 Task: Join the video "Movie B.mp4"
Action: Mouse moved to (738, 290)
Screenshot: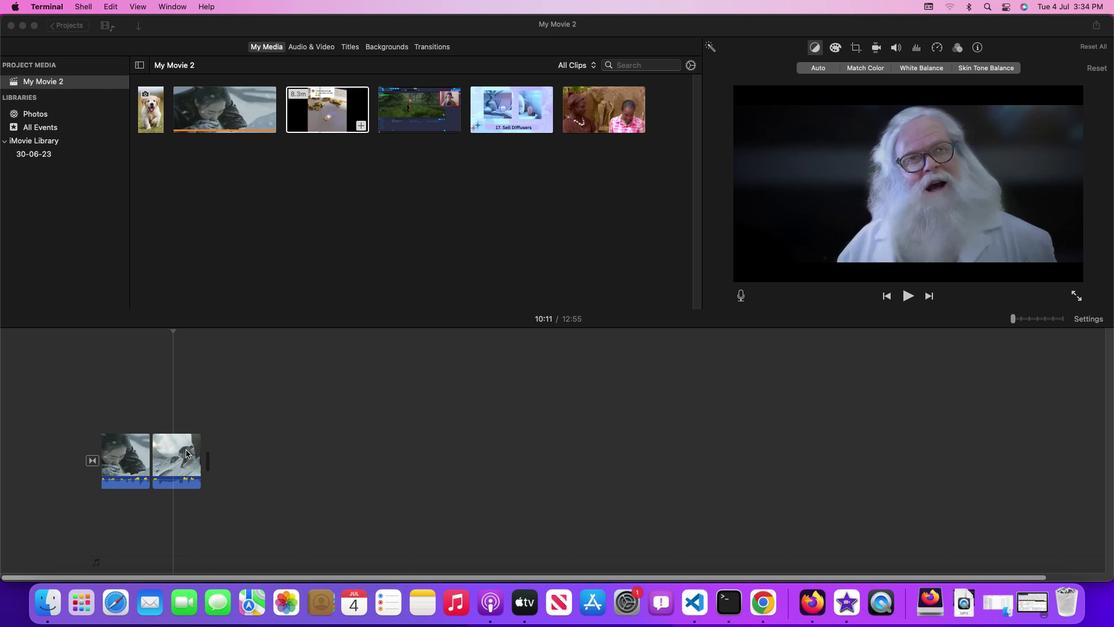 
Action: Mouse pressed left at (738, 290)
Screenshot: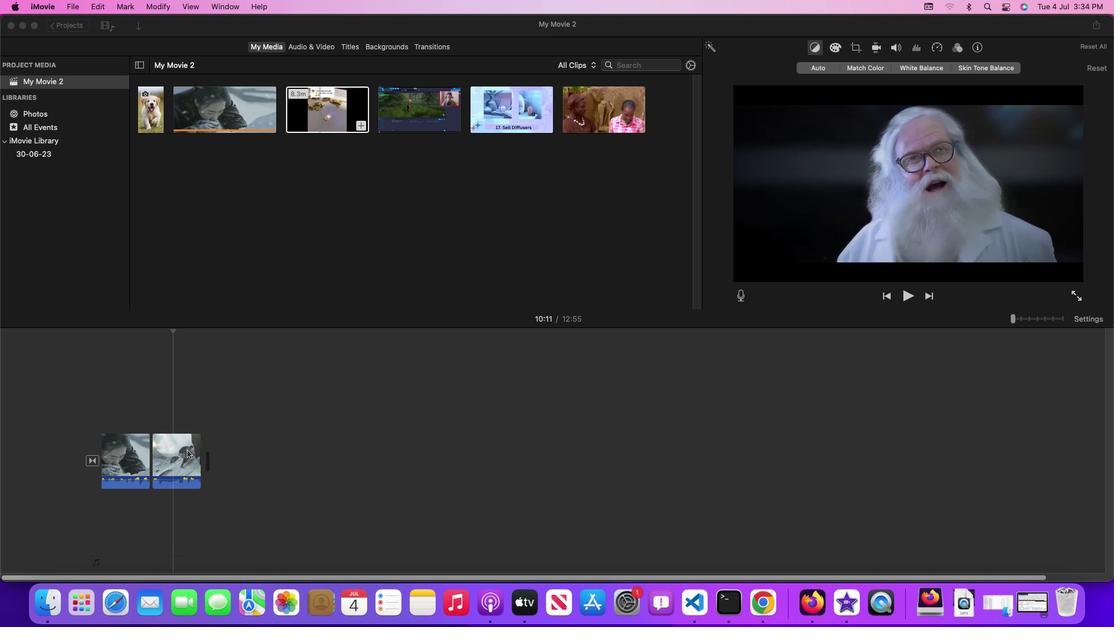 
Action: Mouse moved to (738, 290)
Screenshot: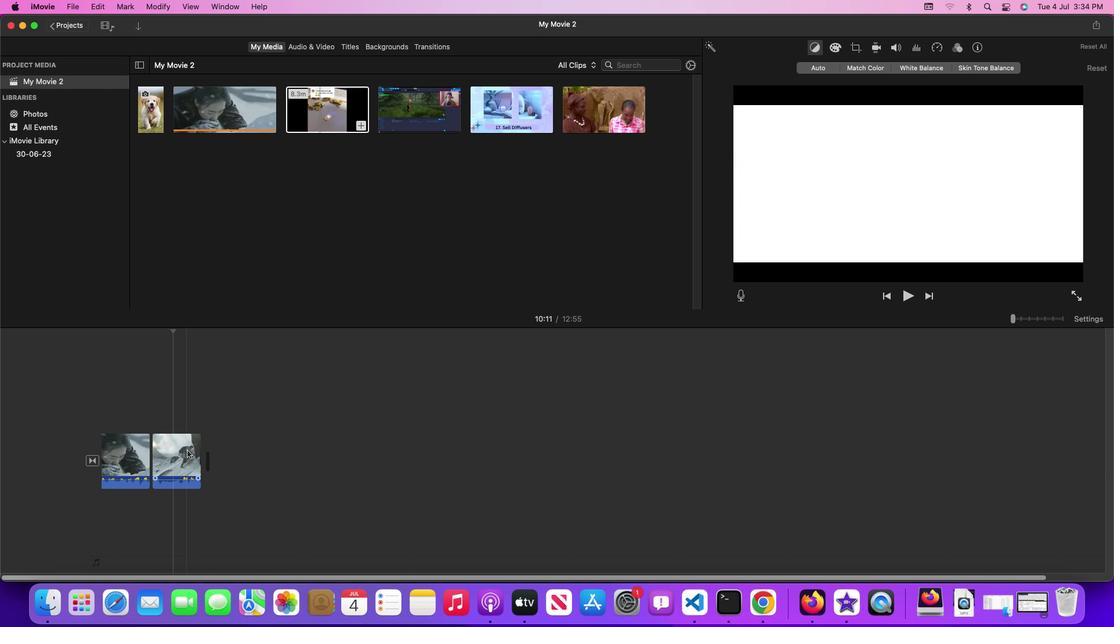 
Action: Mouse pressed left at (738, 290)
Screenshot: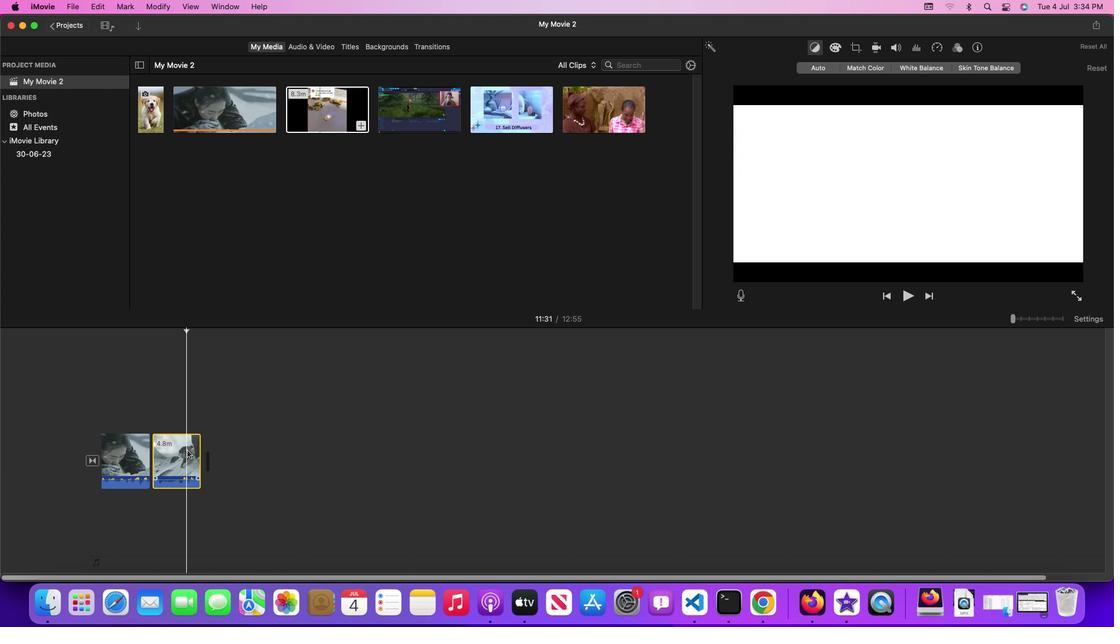 
Action: Mouse moved to (738, 290)
Screenshot: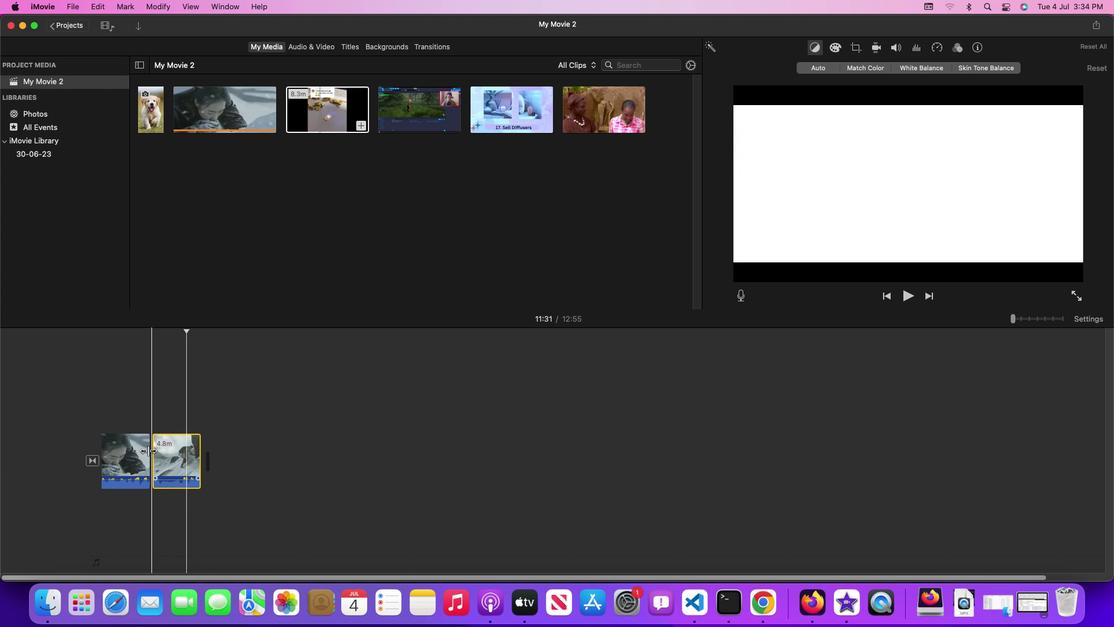 
Action: Key pressed Key.shift
Screenshot: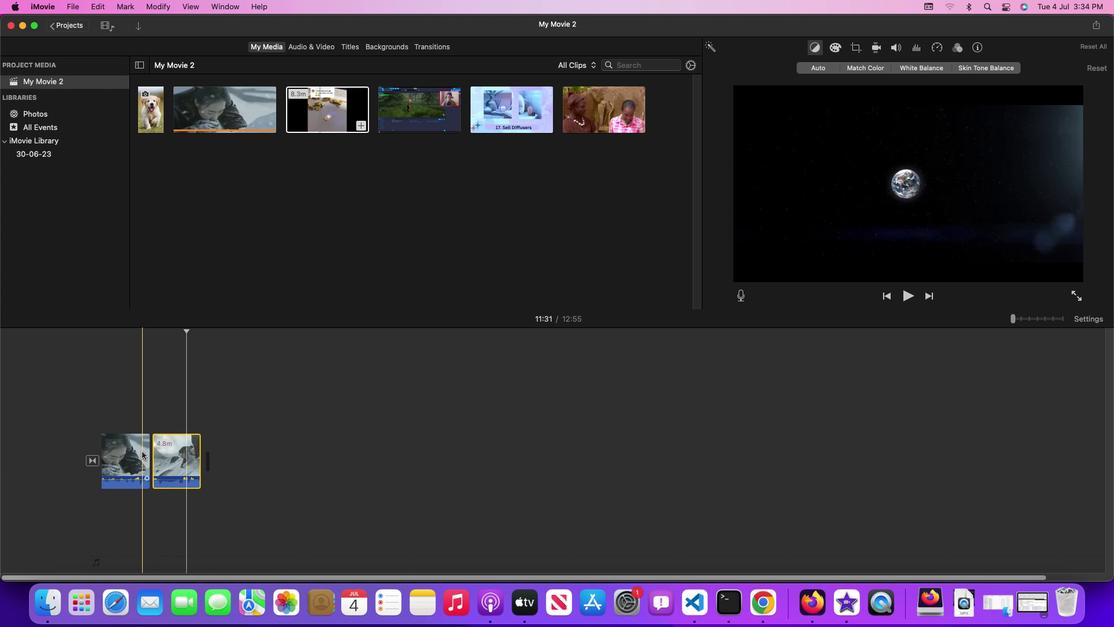 
Action: Mouse moved to (738, 290)
Screenshot: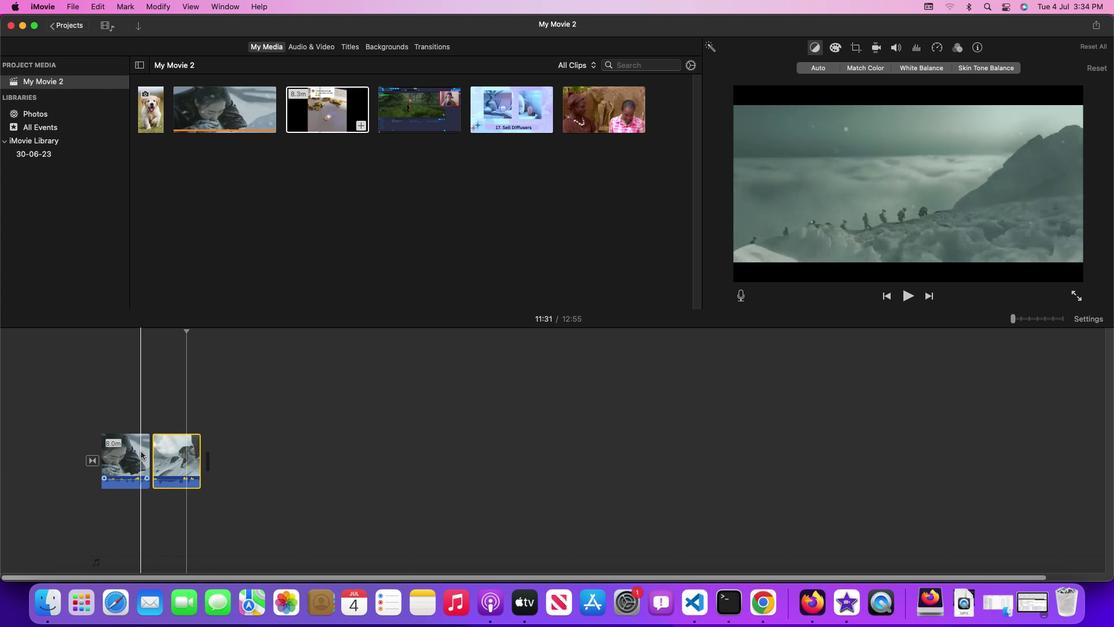
Action: Mouse pressed left at (738, 290)
Screenshot: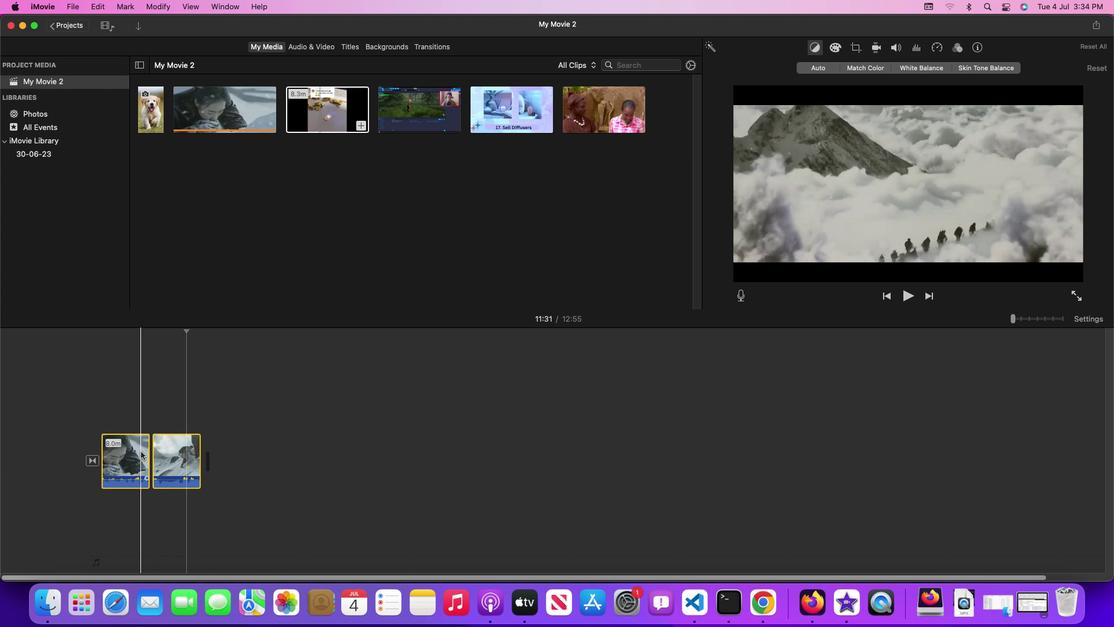 
Action: Mouse moved to (738, 290)
Screenshot: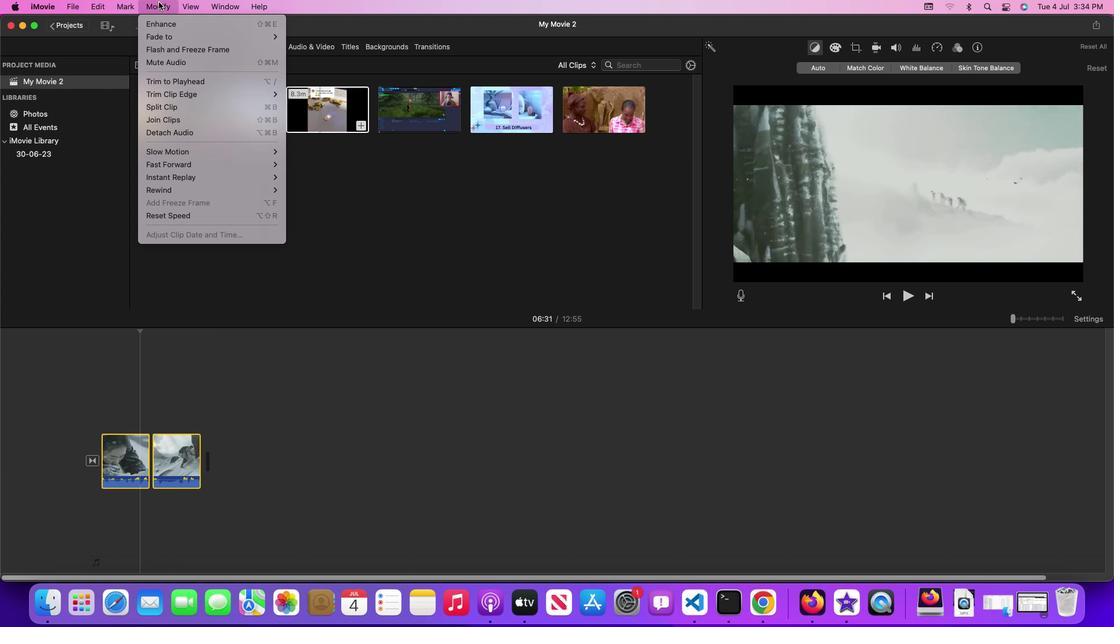 
Action: Mouse pressed left at (738, 290)
Screenshot: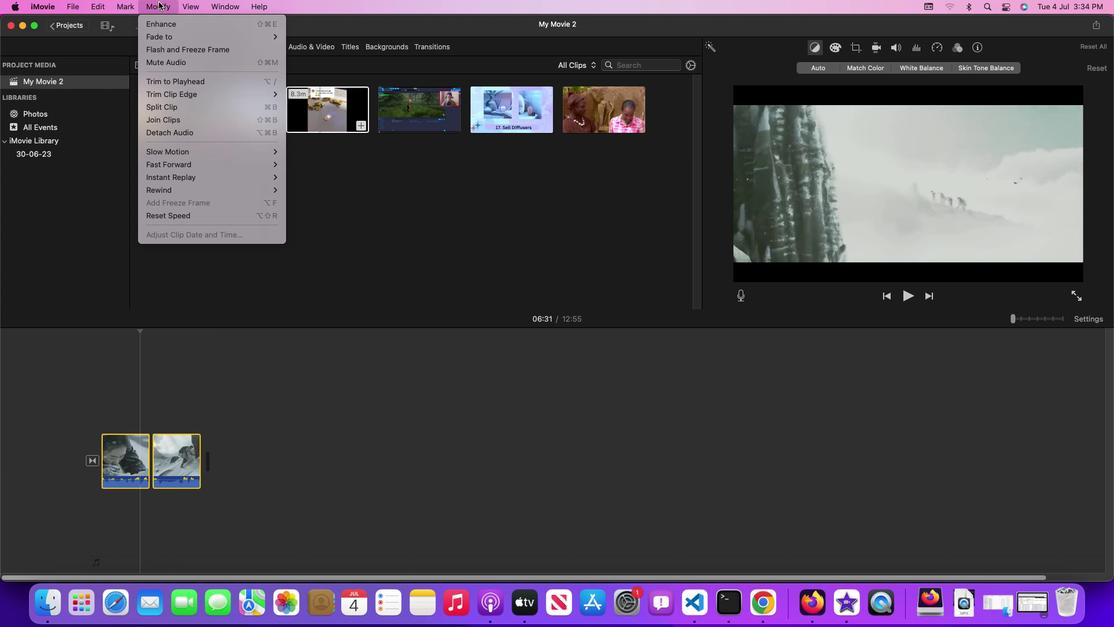
Action: Mouse moved to (738, 290)
Screenshot: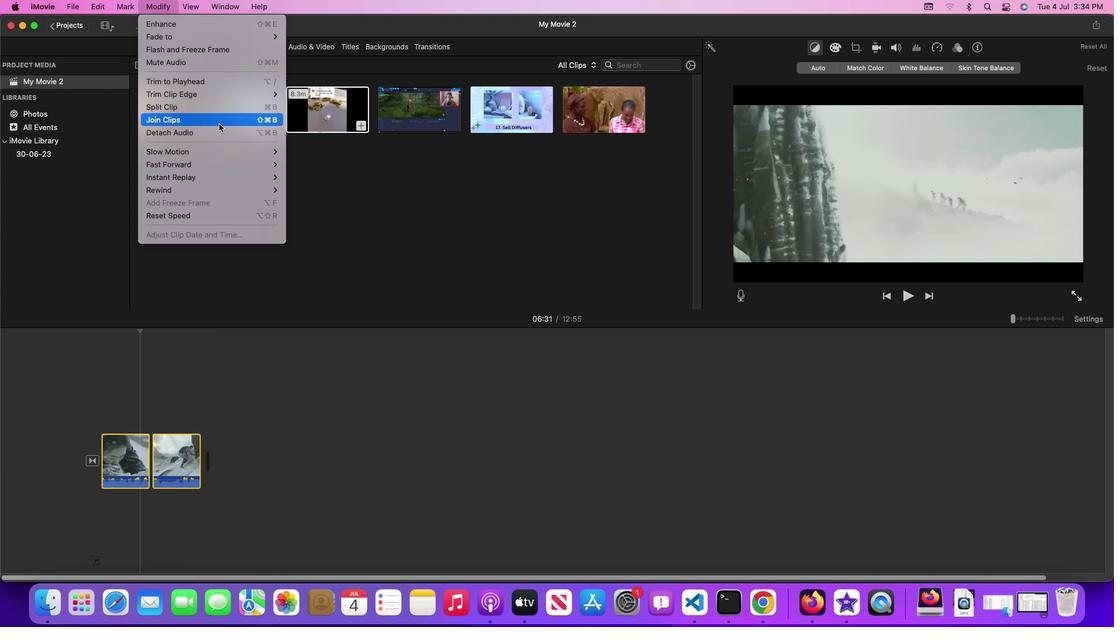 
Action: Mouse pressed left at (738, 290)
Screenshot: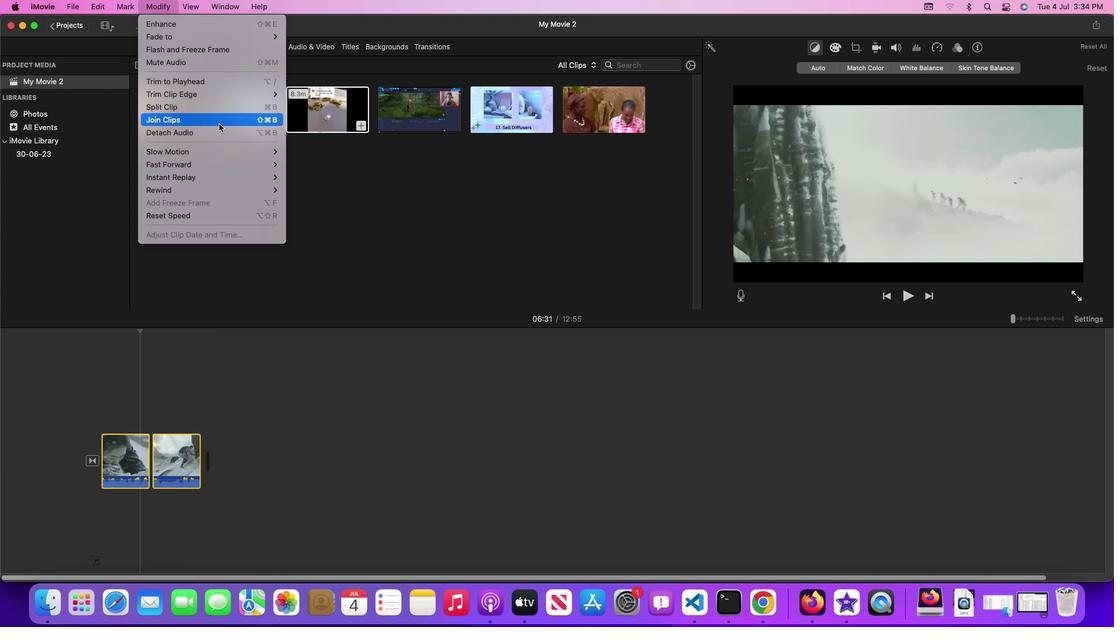 
Action: Mouse moved to (738, 290)
Screenshot: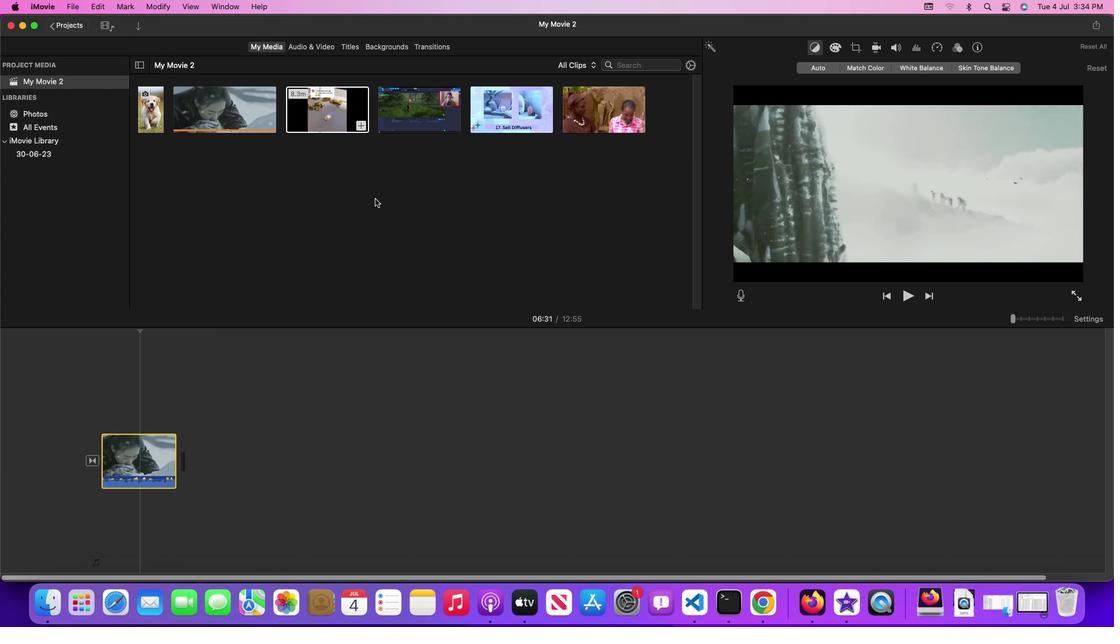 
